 Task: Set Duration of Sprint called Sprint0000000162 in Scrum Project Project0000000054 to 3 weeks in Jira. Create ChildIssue0000000521 as Child Issue of Issue Issue0000000261 in Backlog  in Scrum Project Project0000000053 in Jira. Create ChildIssue0000000522 as Child Issue of Issue Issue0000000261 in Backlog  in Scrum Project Project0000000053 in Jira. Create ChildIssue0000000523 as Child Issue of Issue Issue0000000262 in Backlog  in Scrum Project Project0000000053 in Jira. Create ChildIssue0000000524 as Child Issue of Issue Issue0000000262 in Backlog  in Scrum Project Project0000000053 in Jira
Action: Mouse moved to (74, 216)
Screenshot: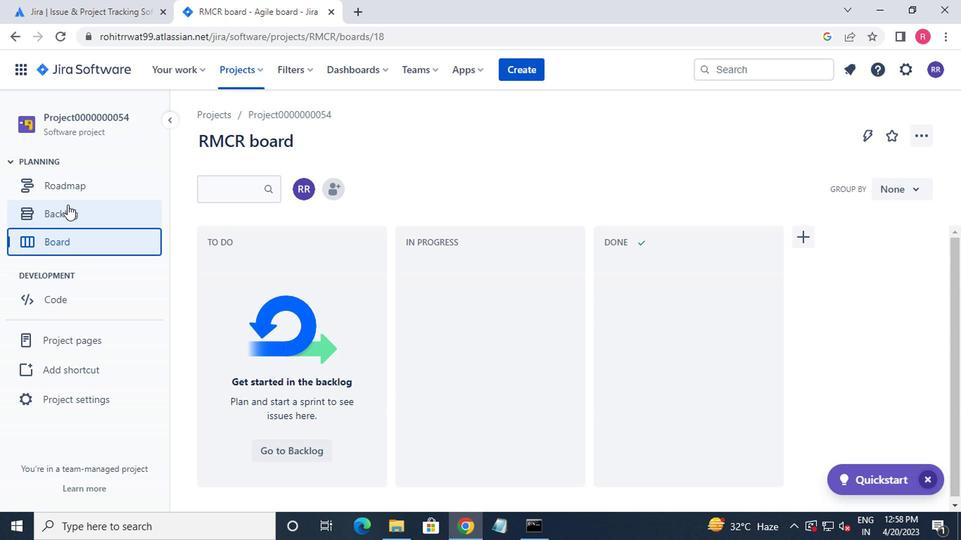 
Action: Mouse pressed left at (74, 216)
Screenshot: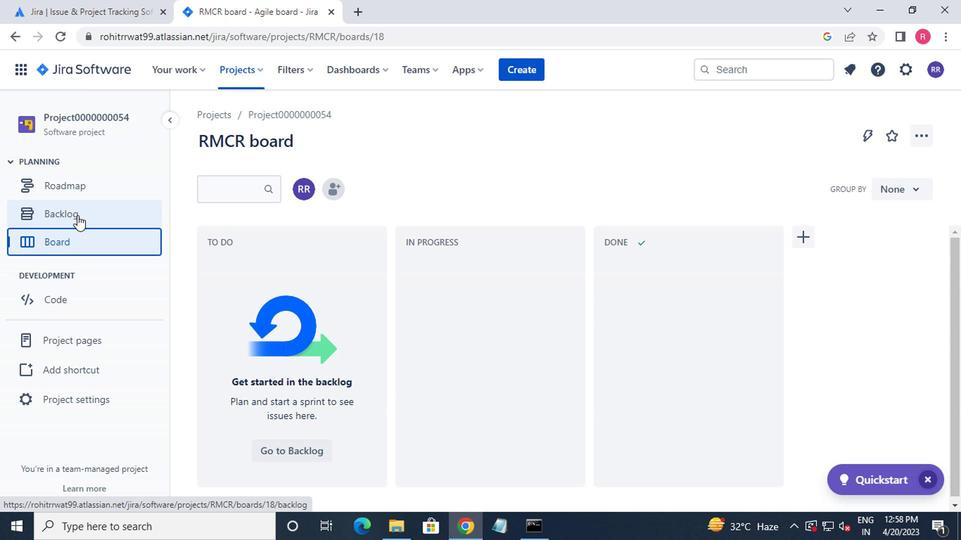
Action: Mouse moved to (276, 262)
Screenshot: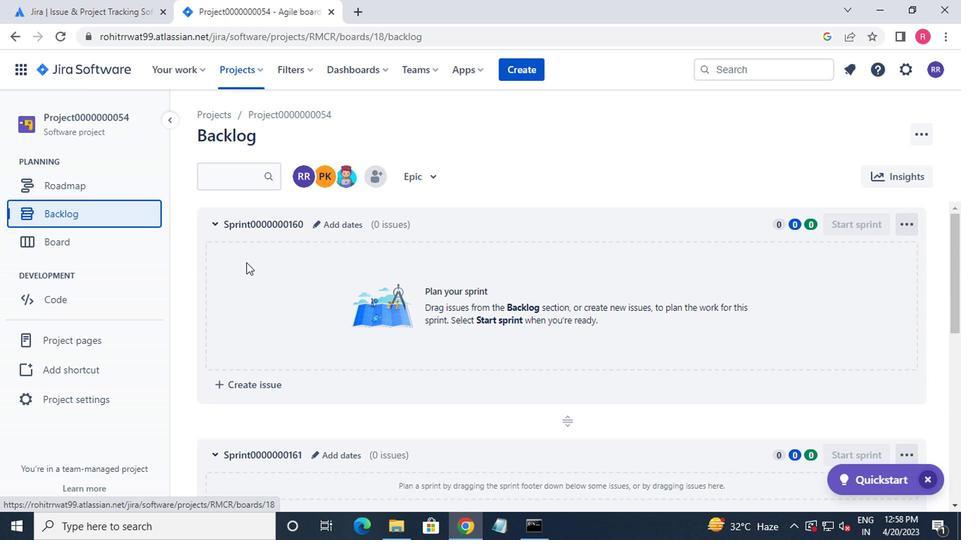 
Action: Mouse scrolled (276, 262) with delta (0, 0)
Screenshot: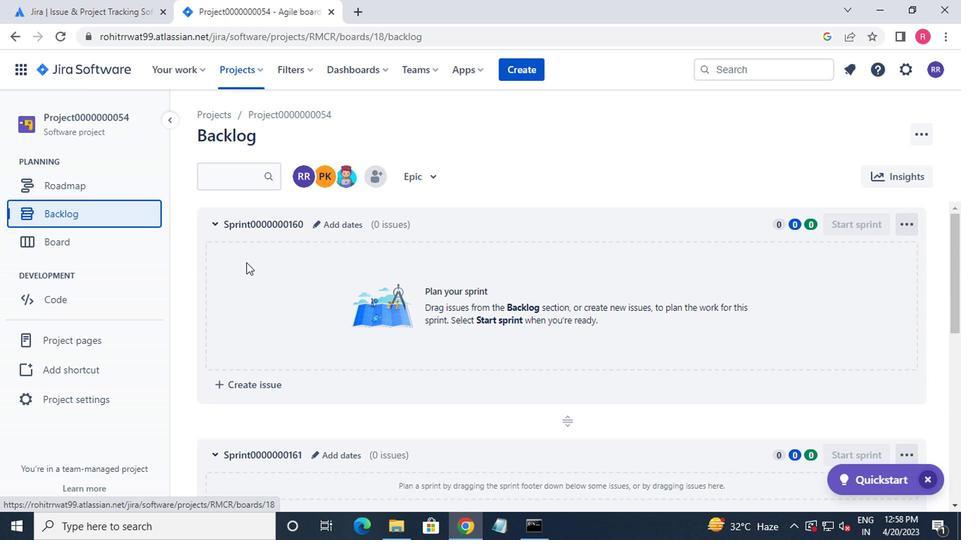 
Action: Mouse moved to (309, 267)
Screenshot: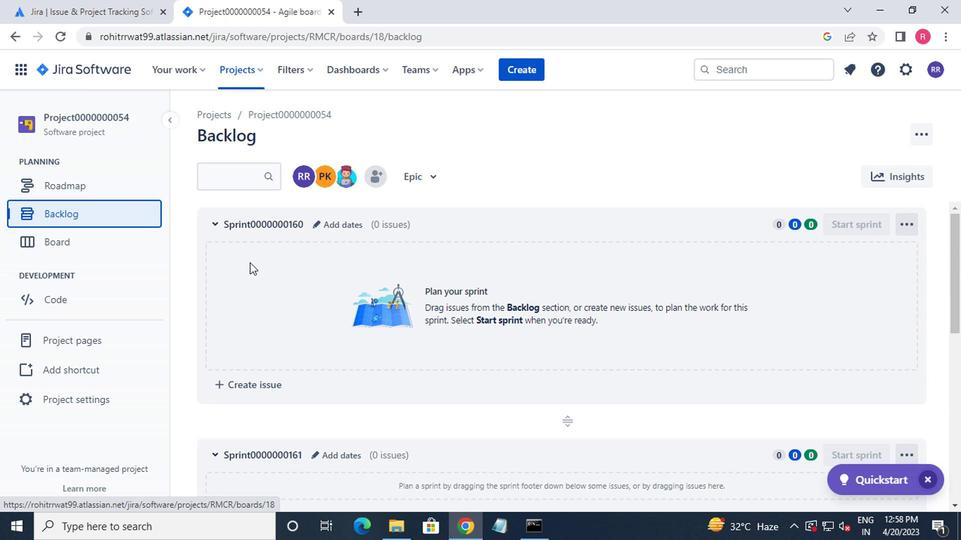 
Action: Mouse scrolled (309, 267) with delta (0, 0)
Screenshot: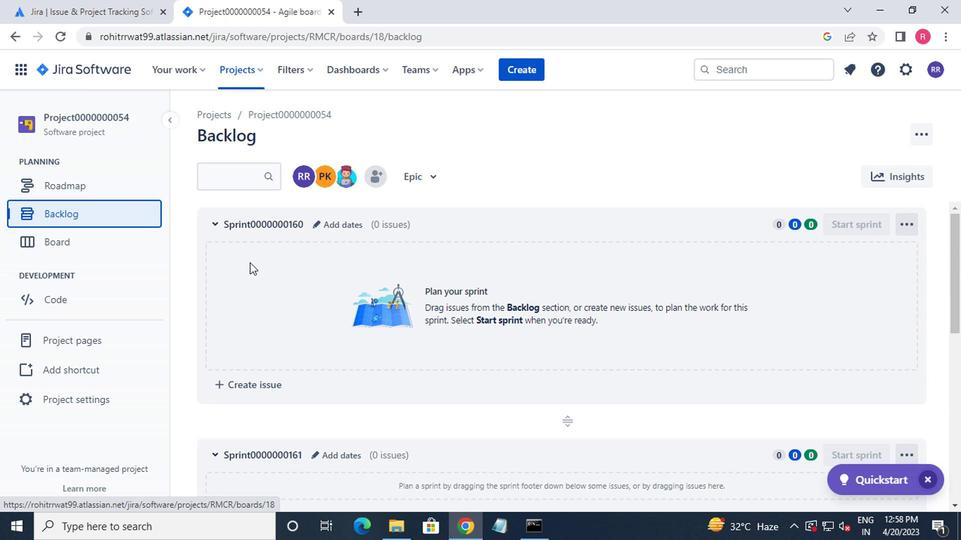 
Action: Mouse moved to (337, 273)
Screenshot: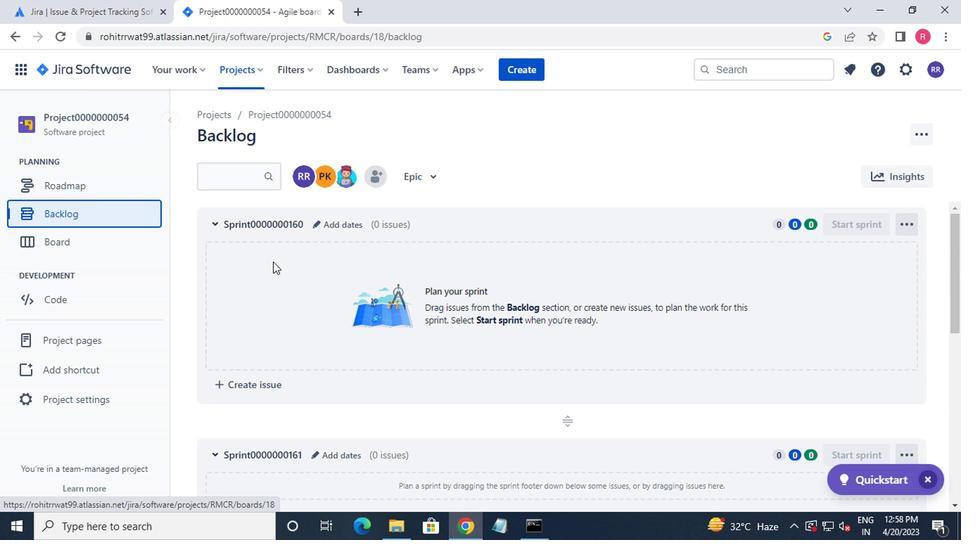 
Action: Mouse scrolled (337, 272) with delta (0, 0)
Screenshot: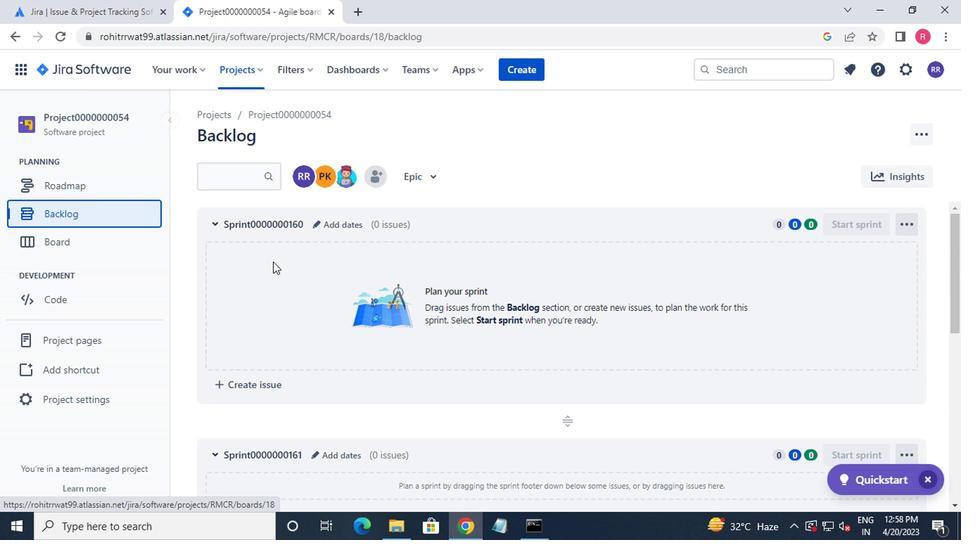 
Action: Mouse moved to (316, 378)
Screenshot: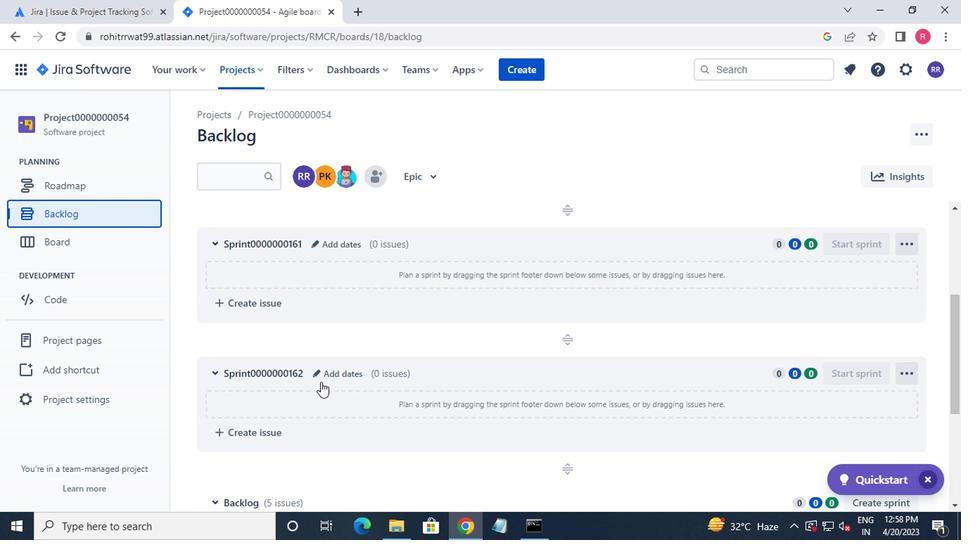 
Action: Mouse pressed left at (316, 378)
Screenshot: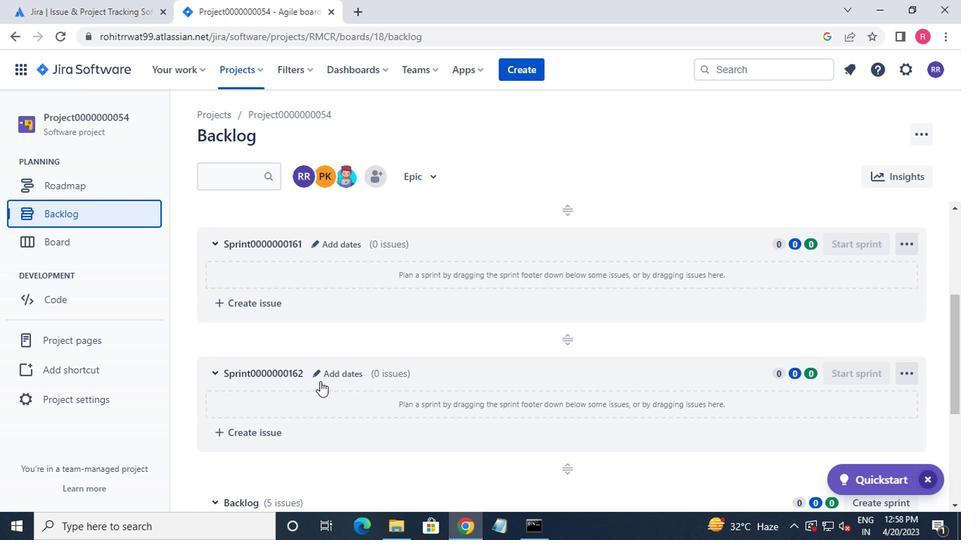 
Action: Mouse moved to (336, 233)
Screenshot: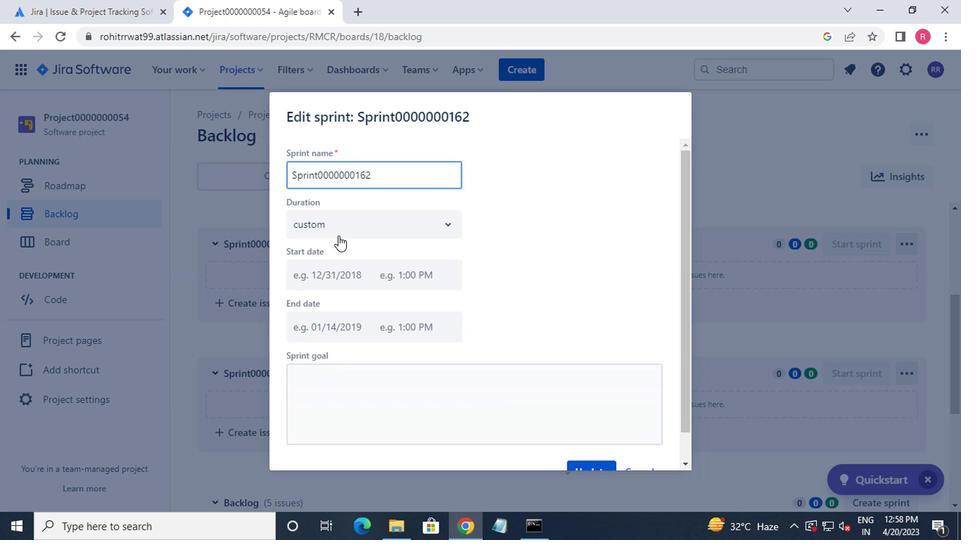 
Action: Mouse pressed left at (336, 233)
Screenshot: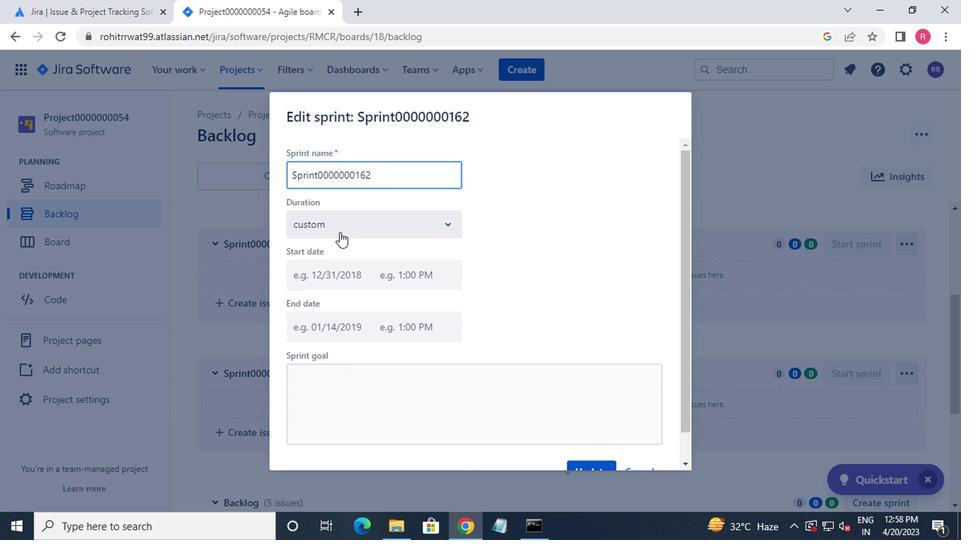 
Action: Mouse moved to (339, 313)
Screenshot: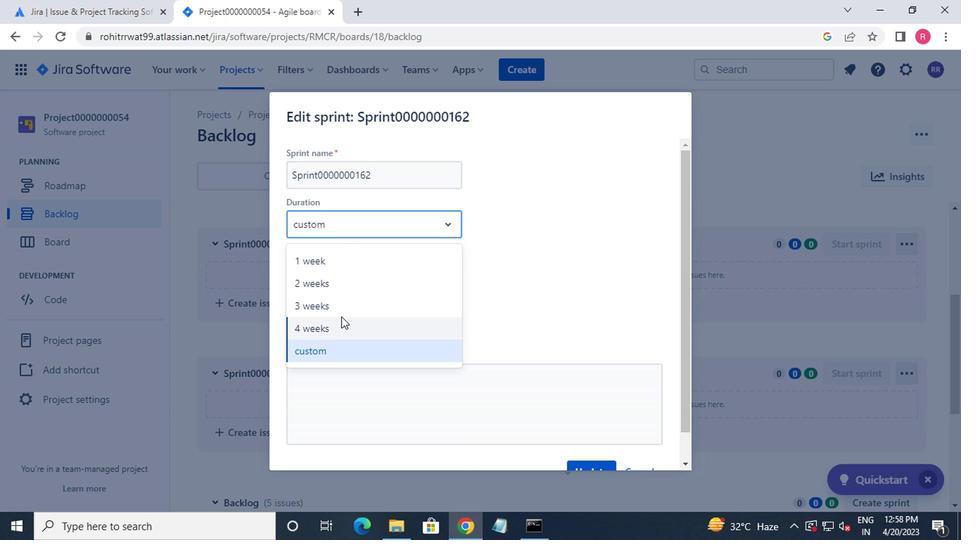
Action: Mouse pressed left at (339, 313)
Screenshot: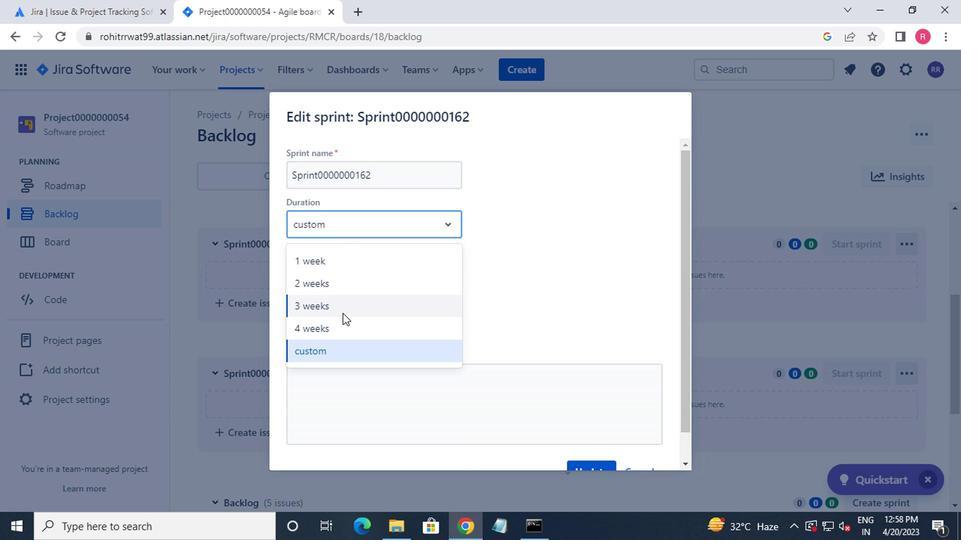 
Action: Mouse moved to (528, 358)
Screenshot: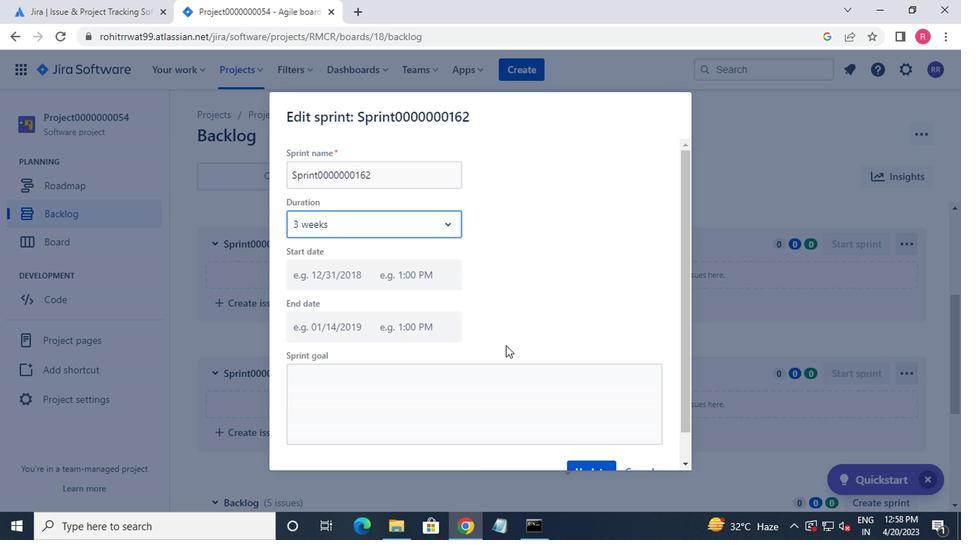 
Action: Mouse scrolled (528, 358) with delta (0, 0)
Screenshot: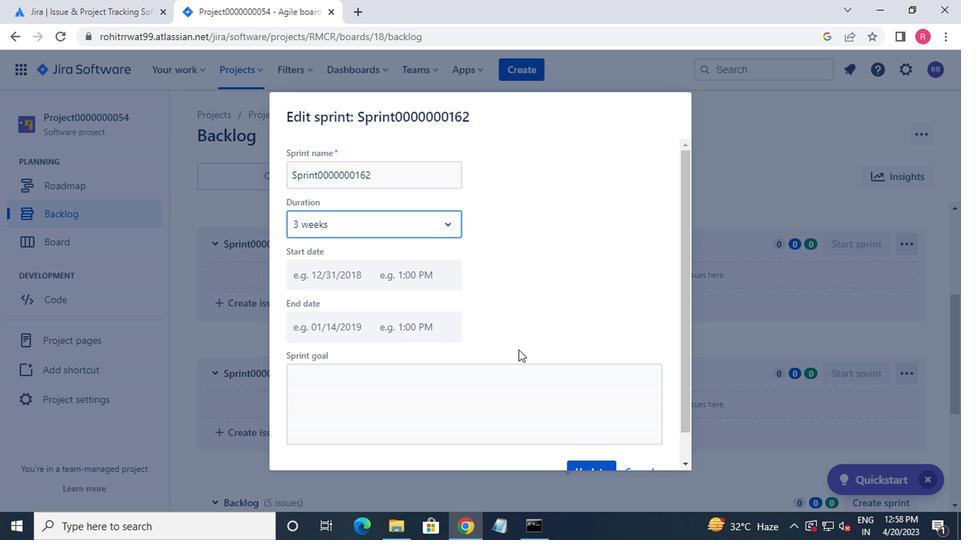 
Action: Mouse moved to (538, 368)
Screenshot: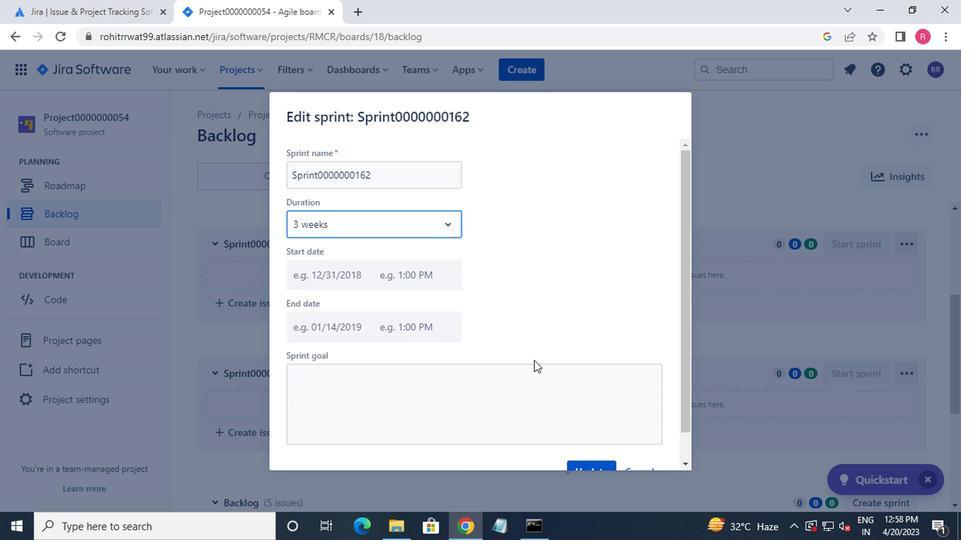 
Action: Mouse scrolled (533, 362) with delta (0, 0)
Screenshot: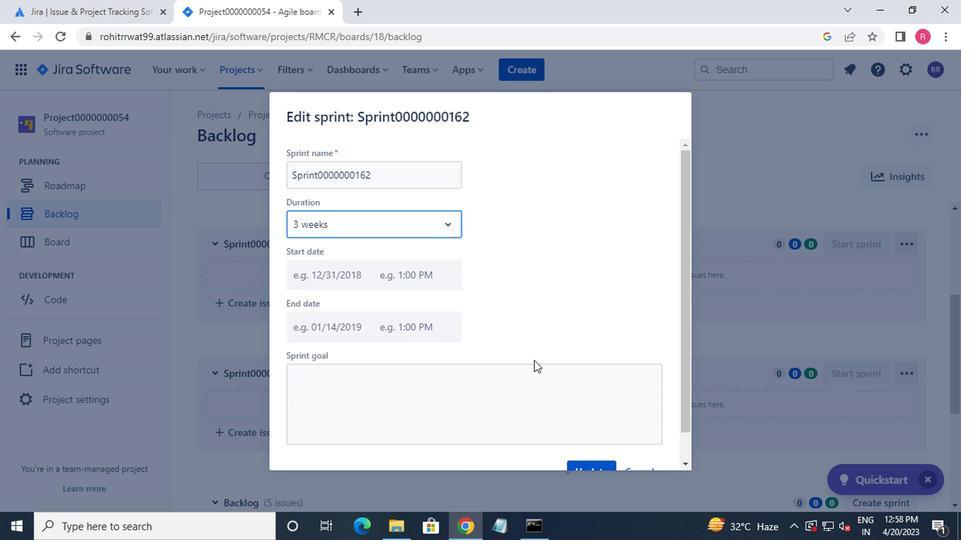 
Action: Mouse moved to (594, 440)
Screenshot: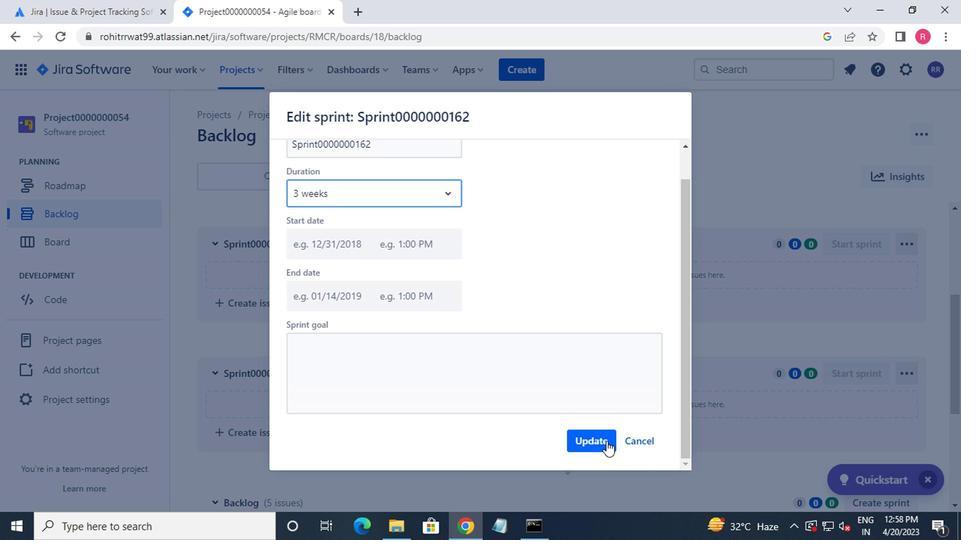 
Action: Mouse pressed left at (594, 440)
Screenshot: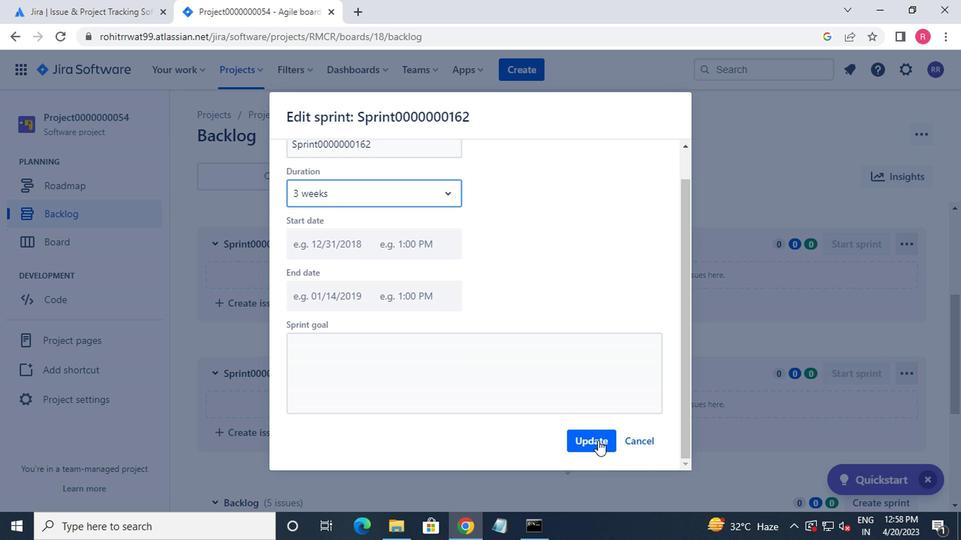 
Action: Mouse moved to (243, 82)
Screenshot: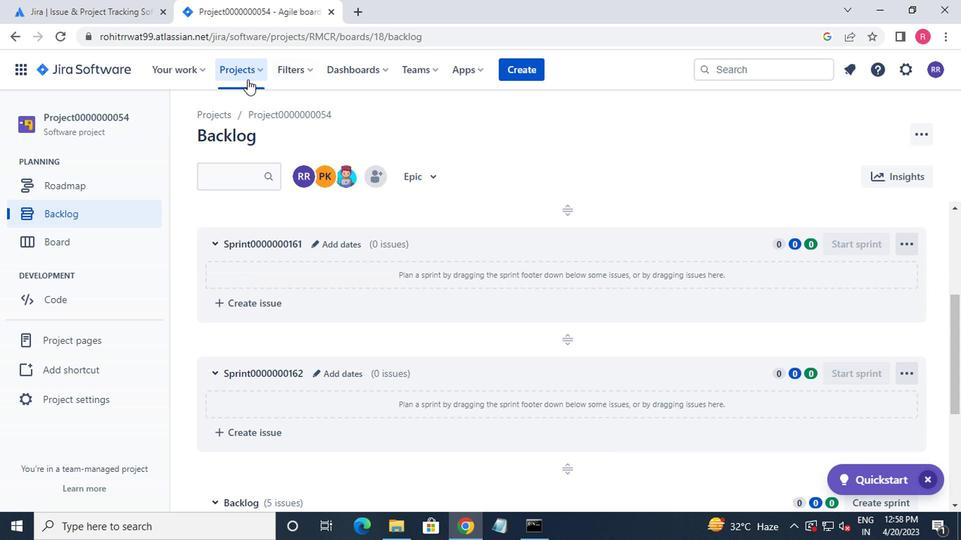 
Action: Mouse pressed left at (243, 82)
Screenshot: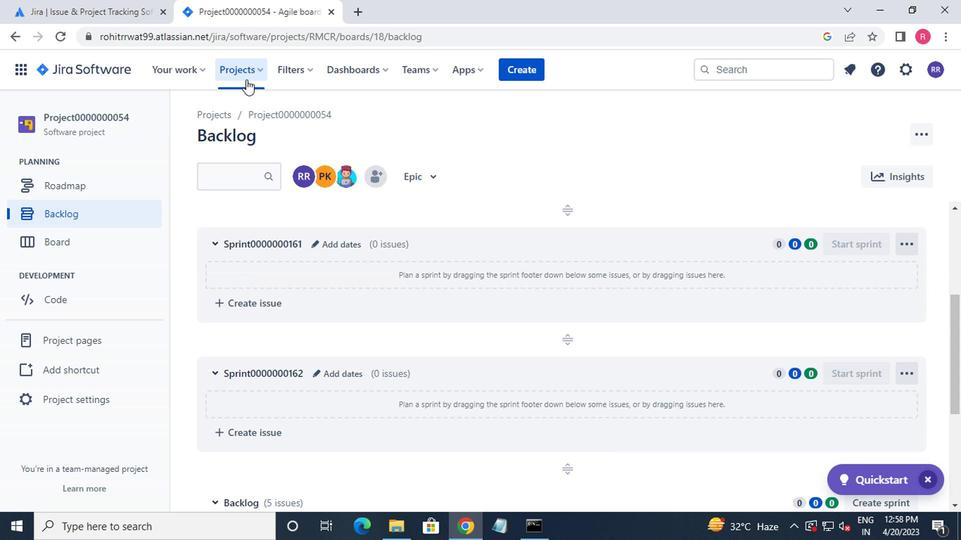 
Action: Mouse moved to (288, 159)
Screenshot: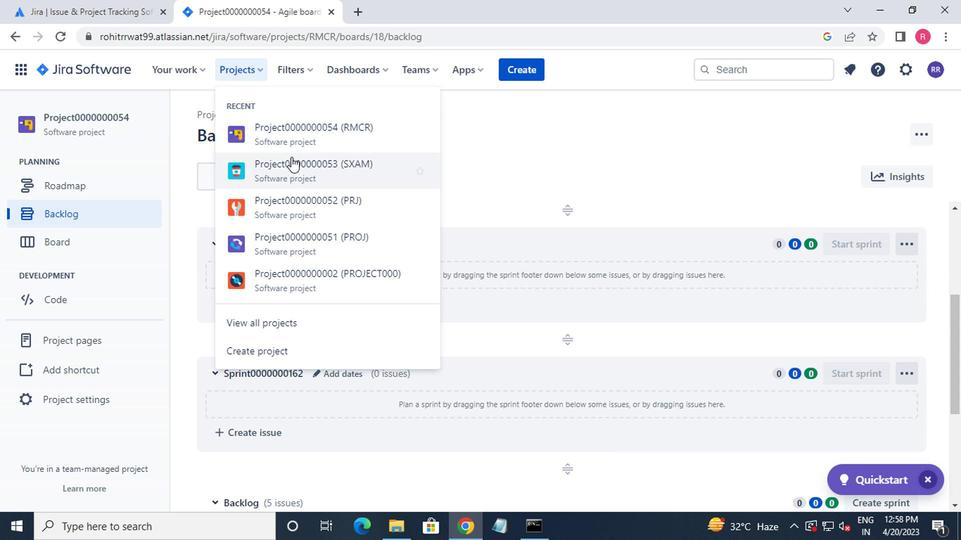 
Action: Mouse pressed left at (288, 159)
Screenshot: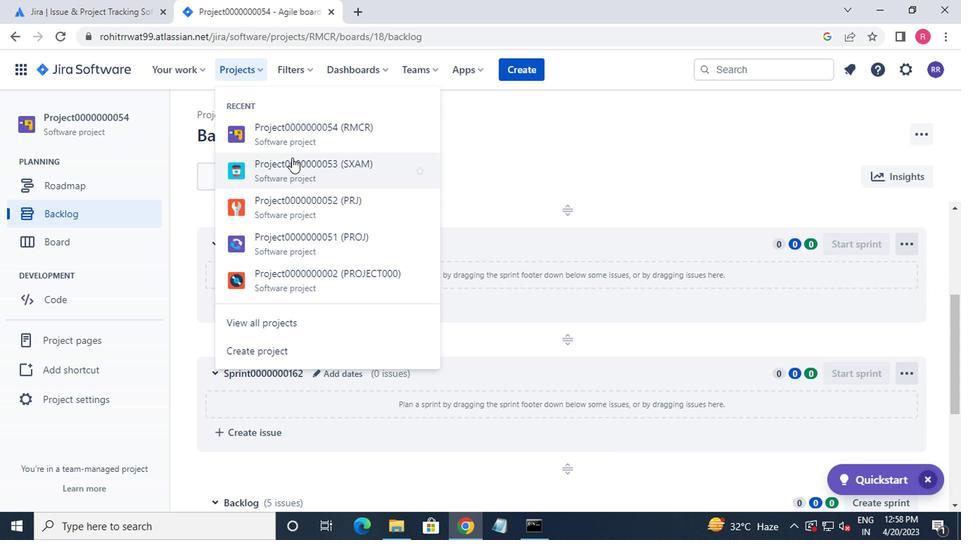 
Action: Mouse moved to (77, 206)
Screenshot: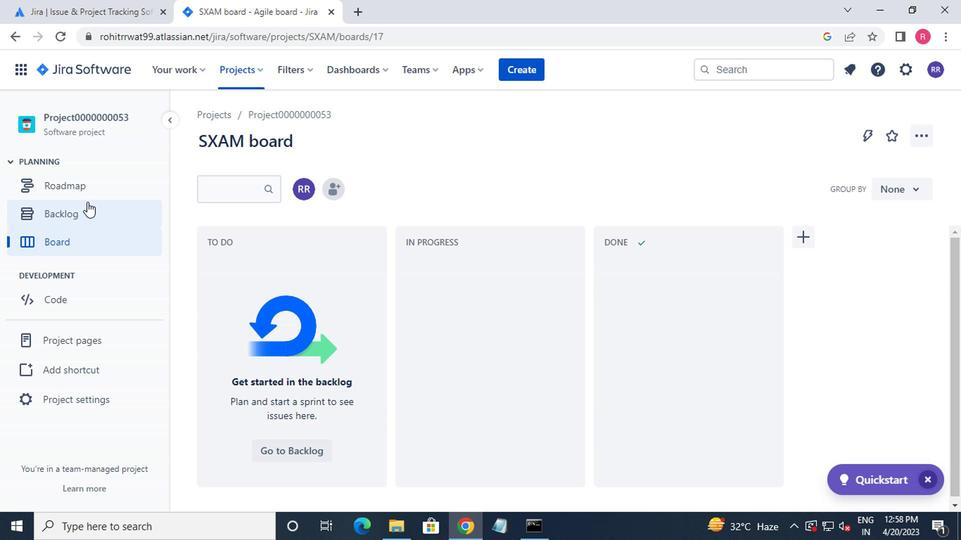 
Action: Mouse pressed left at (77, 206)
Screenshot: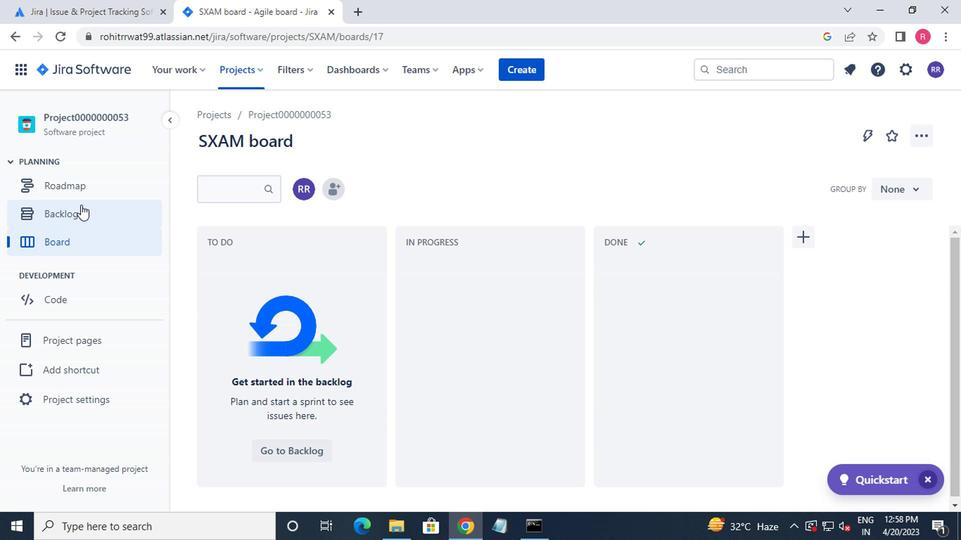 
Action: Mouse moved to (386, 222)
Screenshot: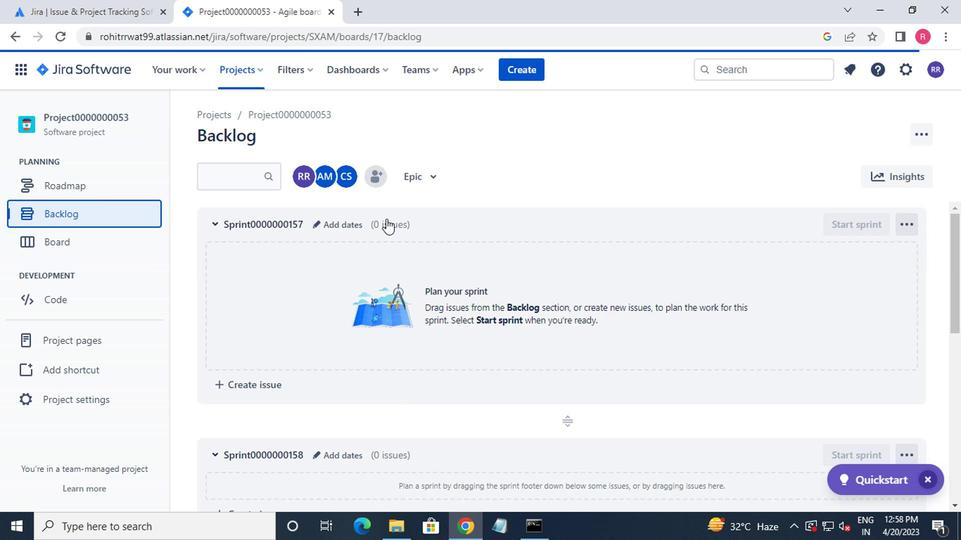 
Action: Mouse scrolled (386, 221) with delta (0, 0)
Screenshot: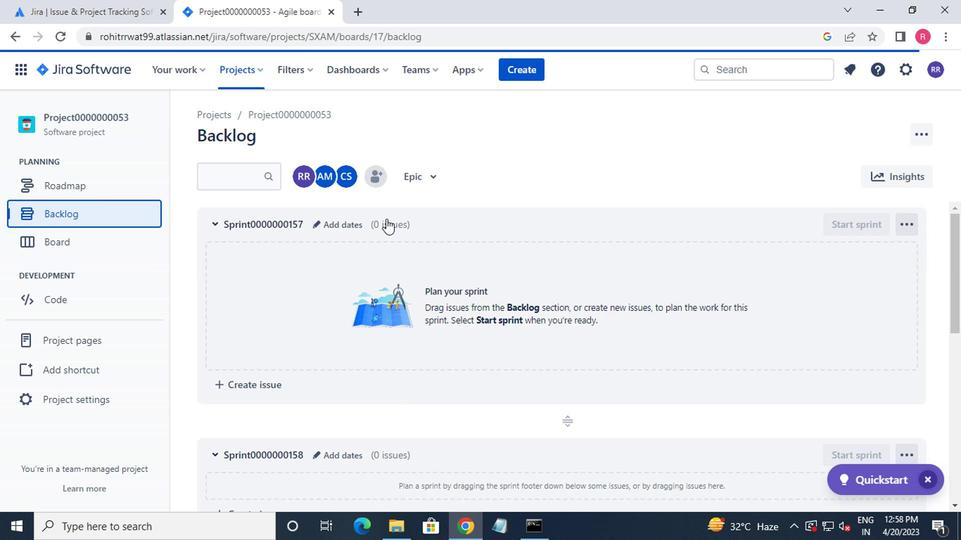 
Action: Mouse moved to (389, 227)
Screenshot: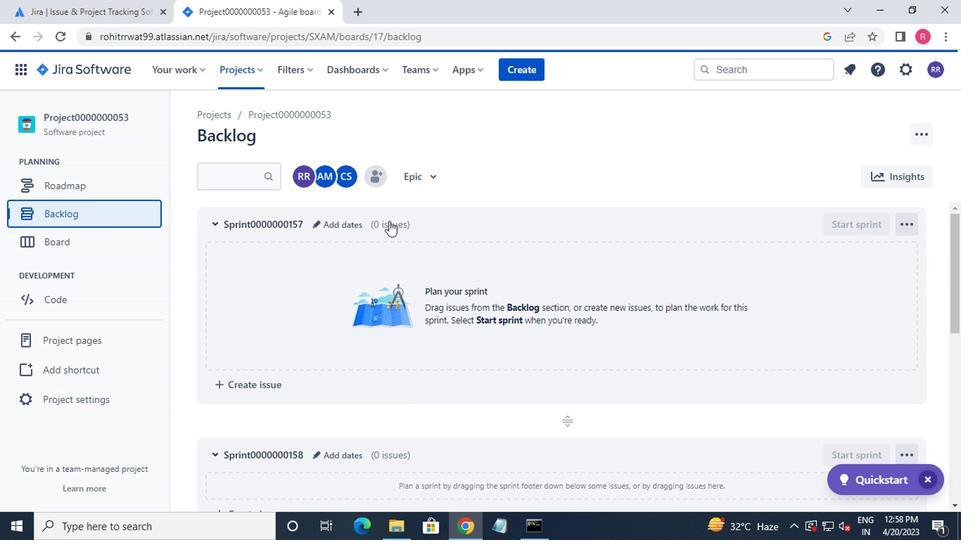 
Action: Mouse scrolled (389, 226) with delta (0, 0)
Screenshot: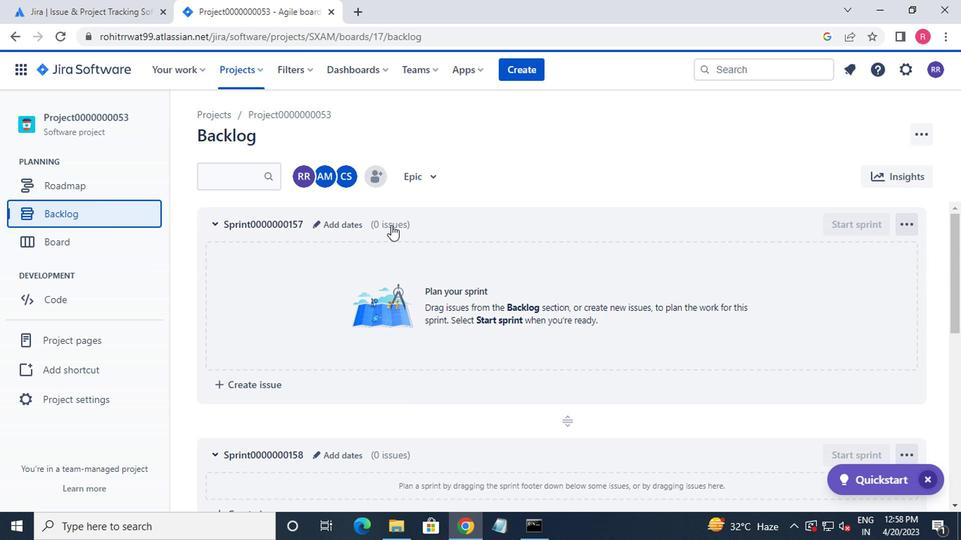 
Action: Mouse moved to (393, 237)
Screenshot: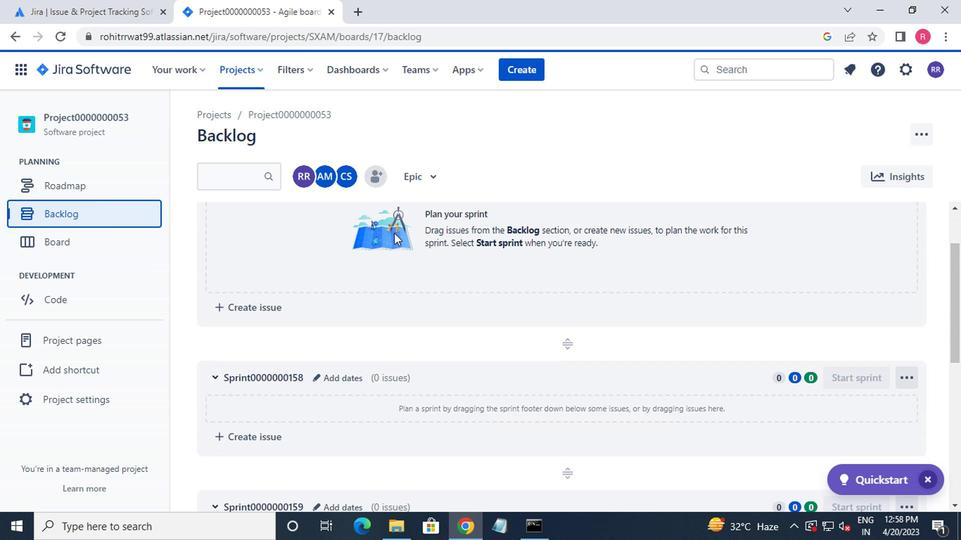 
Action: Mouse scrolled (393, 237) with delta (0, 0)
Screenshot: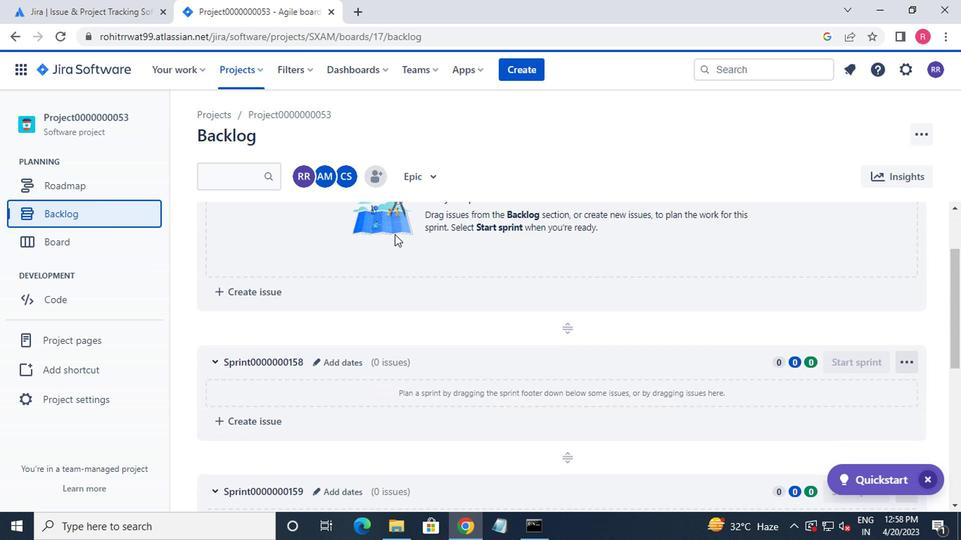 
Action: Mouse moved to (394, 240)
Screenshot: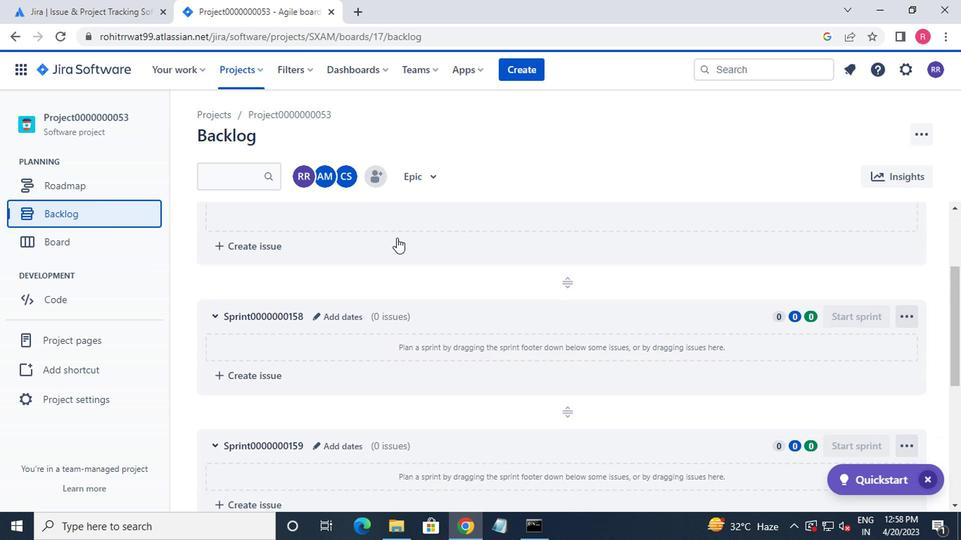
Action: Mouse scrolled (394, 239) with delta (0, -1)
Screenshot: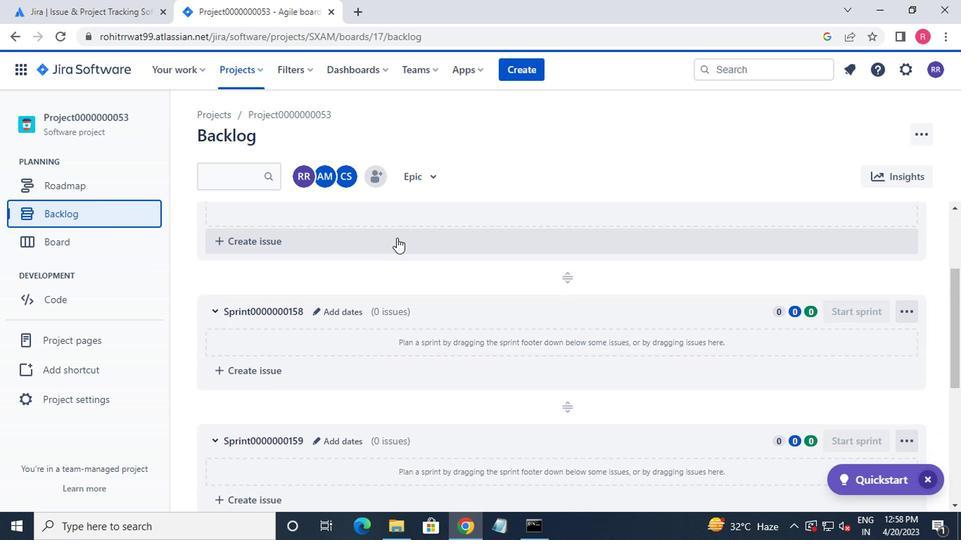 
Action: Mouse moved to (397, 243)
Screenshot: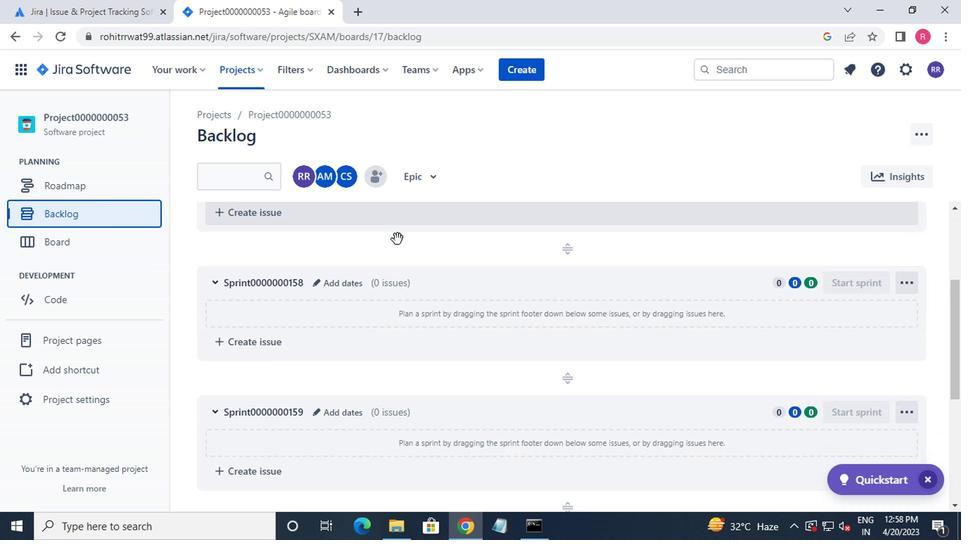 
Action: Mouse scrolled (397, 242) with delta (0, 0)
Screenshot: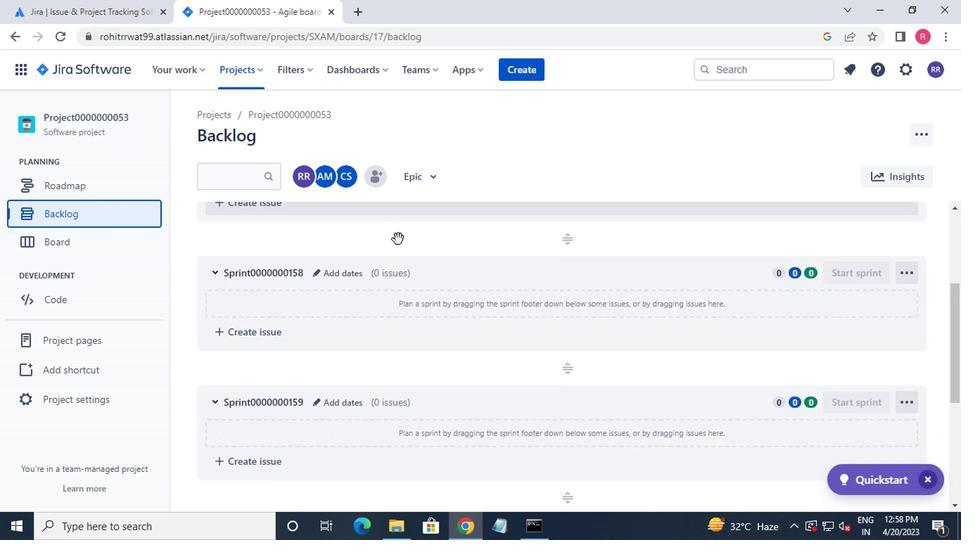 
Action: Mouse moved to (393, 251)
Screenshot: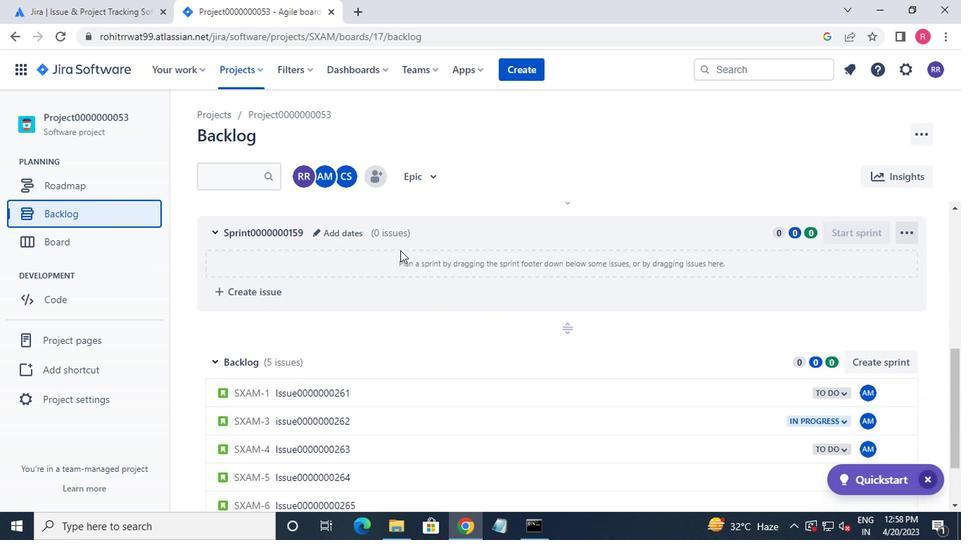 
Action: Mouse scrolled (393, 250) with delta (0, -1)
Screenshot: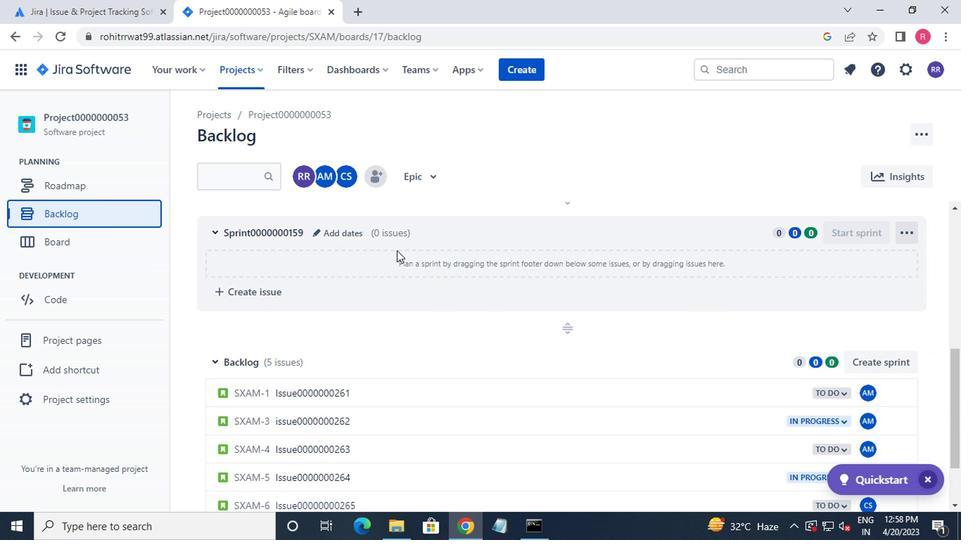 
Action: Mouse moved to (543, 326)
Screenshot: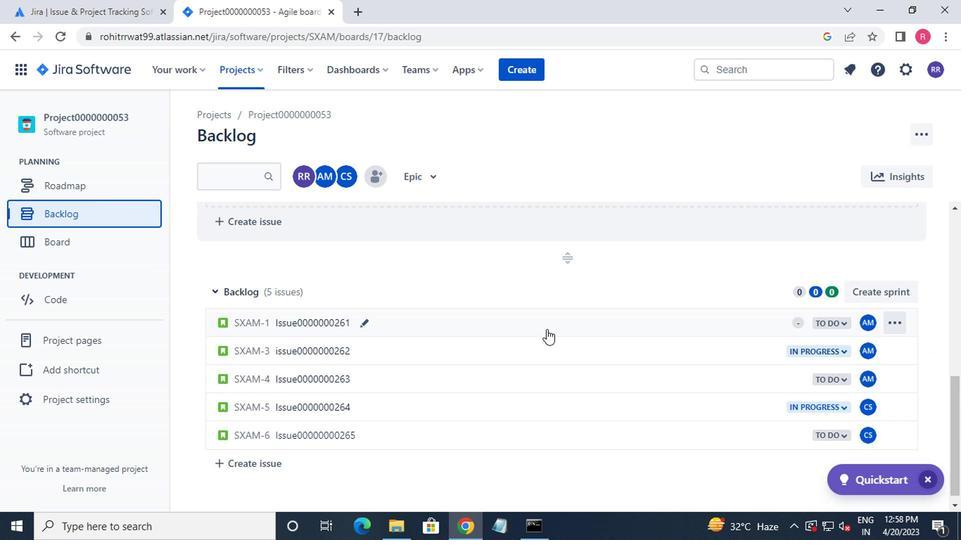 
Action: Mouse pressed left at (543, 326)
Screenshot: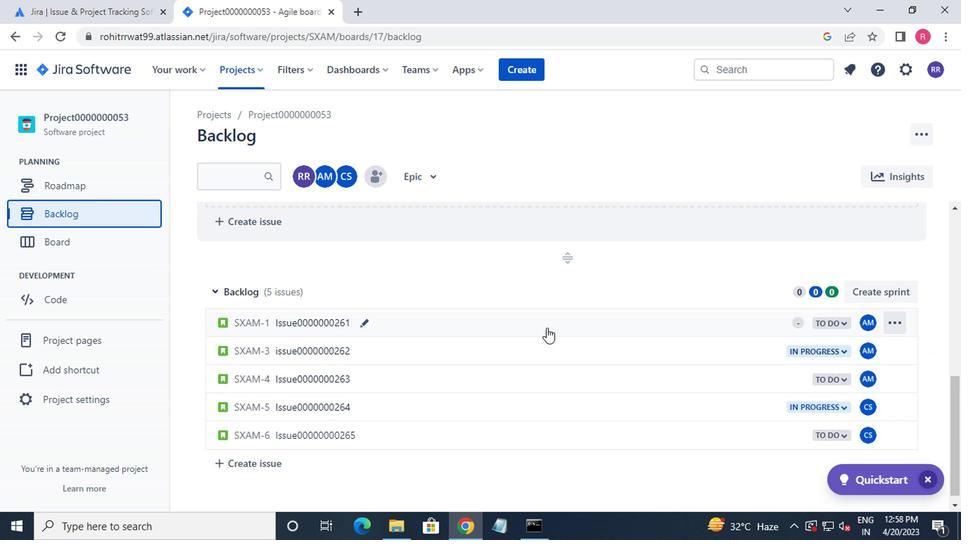 
Action: Mouse moved to (709, 283)
Screenshot: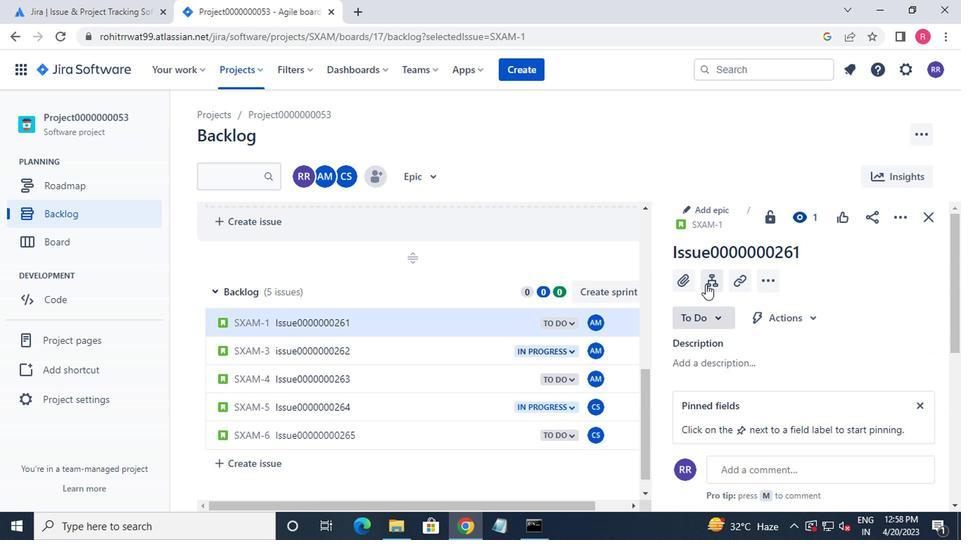 
Action: Mouse pressed left at (709, 283)
Screenshot: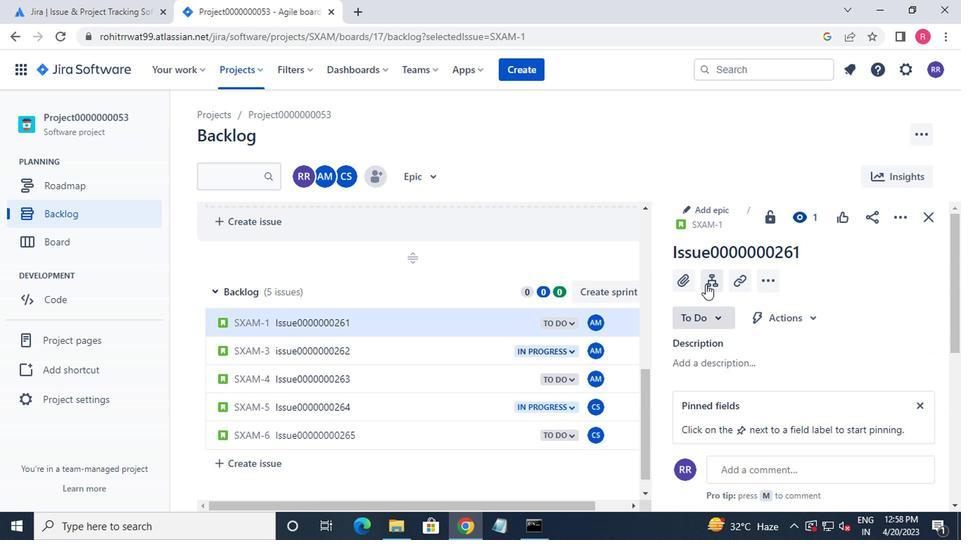 
Action: Mouse moved to (680, 260)
Screenshot: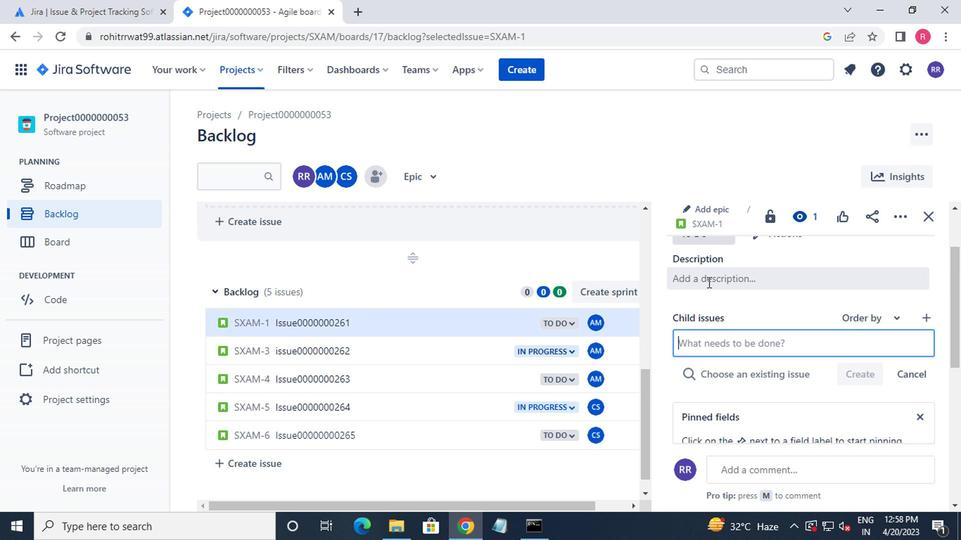 
Action: Key pressed <Key.shift>CHILD<Key.shift>ISSU0000000521<Key.enter><Key.shift>CHILD<Key.shift>ISSUE0000000522<Key.enter>
Screenshot: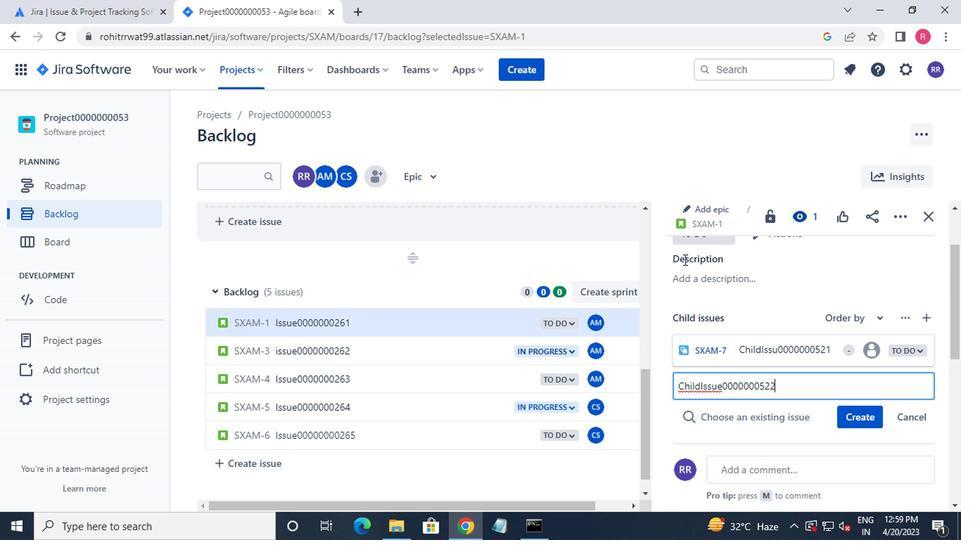 
Action: Mouse moved to (385, 353)
Screenshot: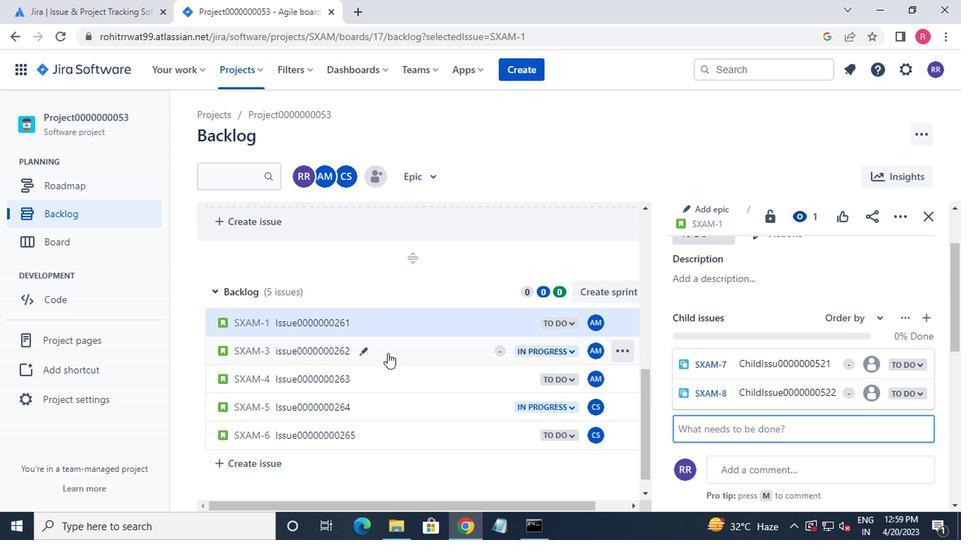 
Action: Mouse pressed left at (385, 353)
Screenshot: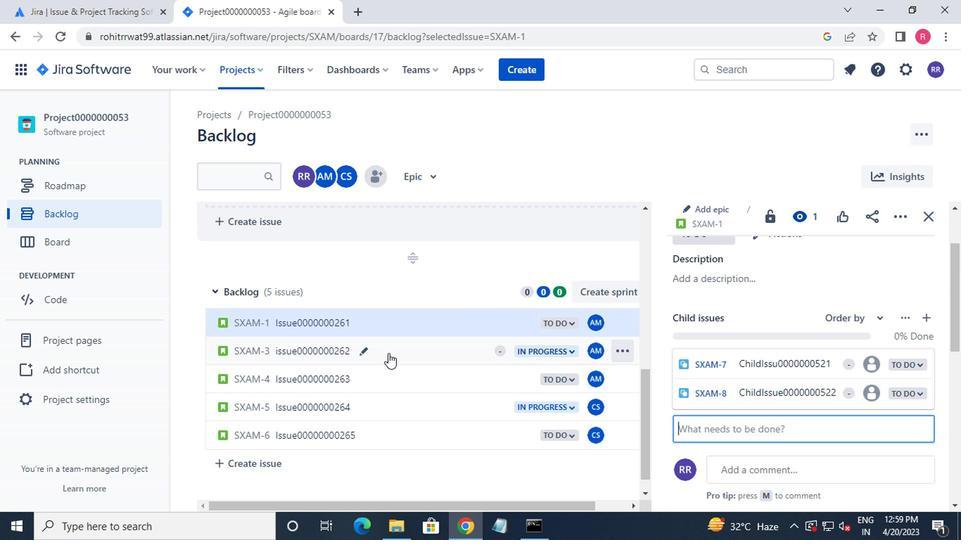 
Action: Mouse moved to (711, 284)
Screenshot: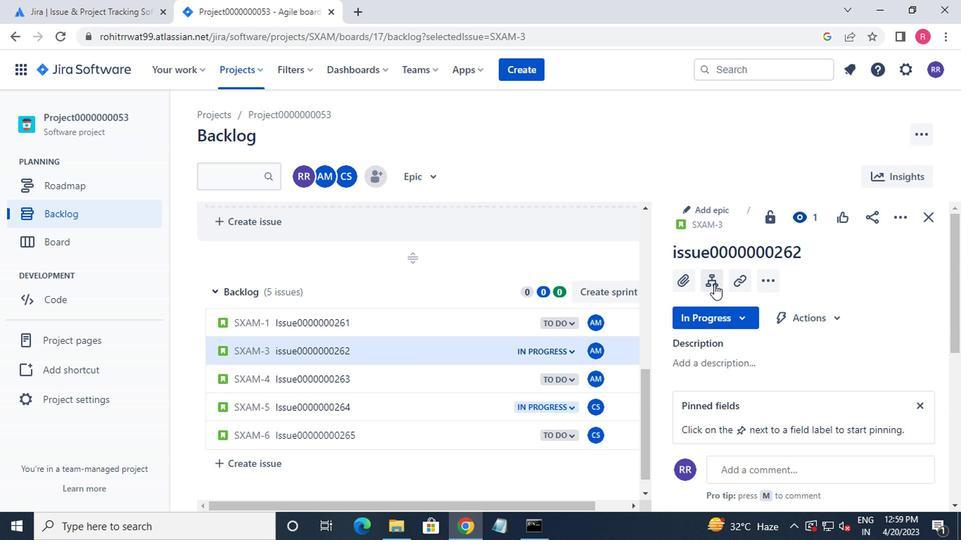 
Action: Mouse pressed left at (711, 284)
Screenshot: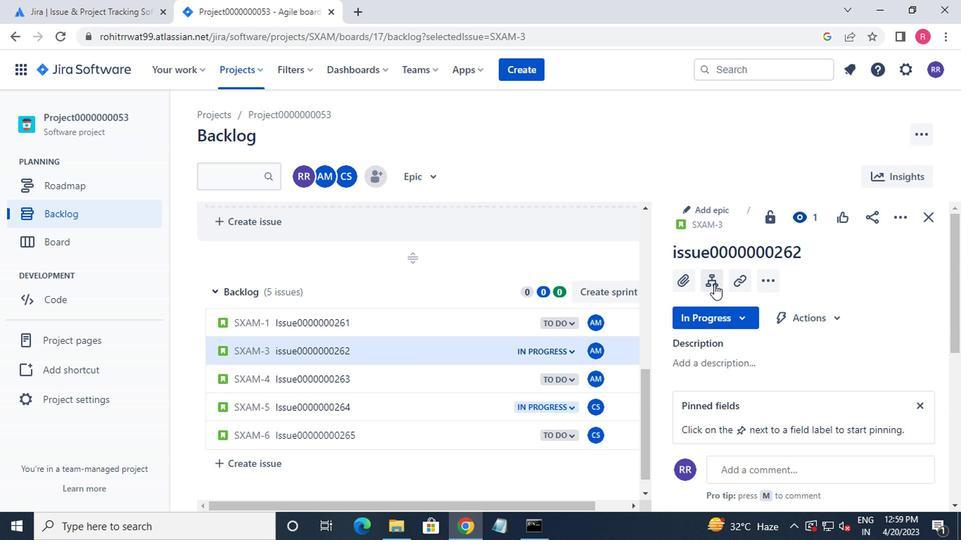
Action: Mouse moved to (705, 302)
Screenshot: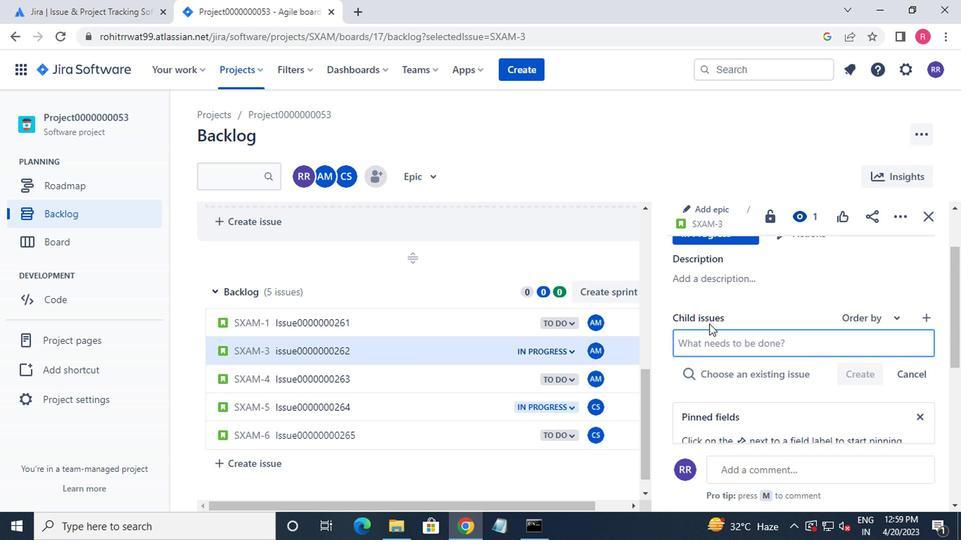 
Action: Key pressed <Key.shift>CHILD<Key.shift>ISSUE0000000523<Key.enter><Key.shift>CHILD<Key.shift>ISSUE0000000524<Key.enter>
Screenshot: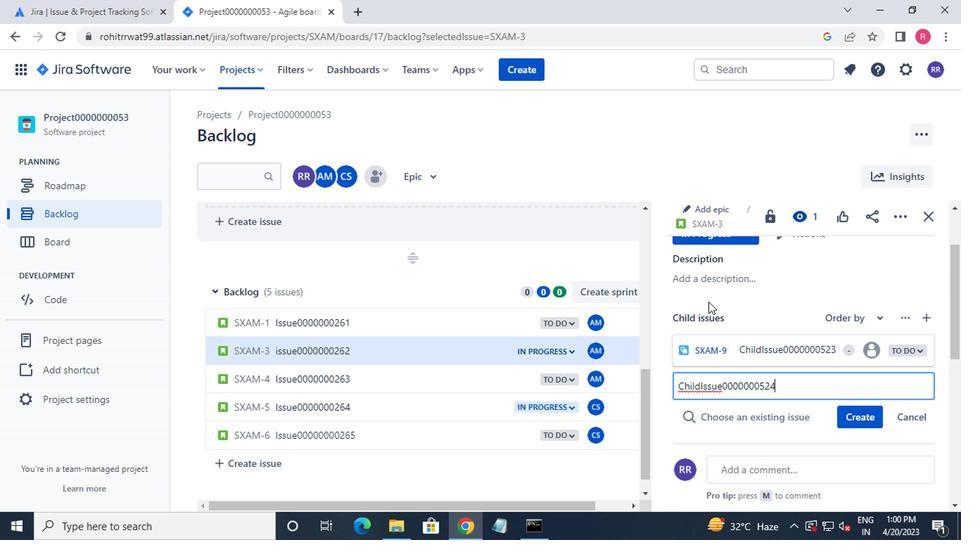 
